 Task: Create a rule from the Routing list, Task moved to a section -> Set Priority in the project BroaderPath , set the section as Done clear the priority
Action: Mouse moved to (1299, 214)
Screenshot: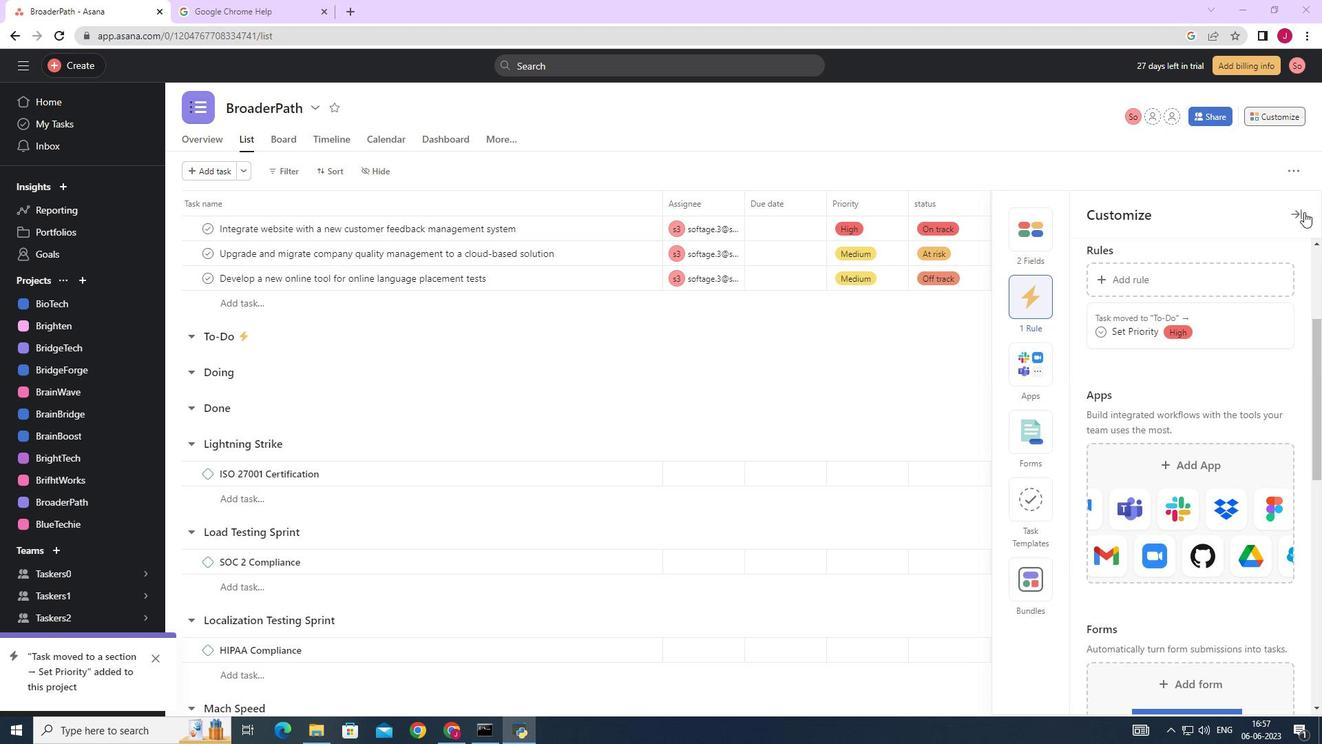 
Action: Mouse pressed left at (1299, 214)
Screenshot: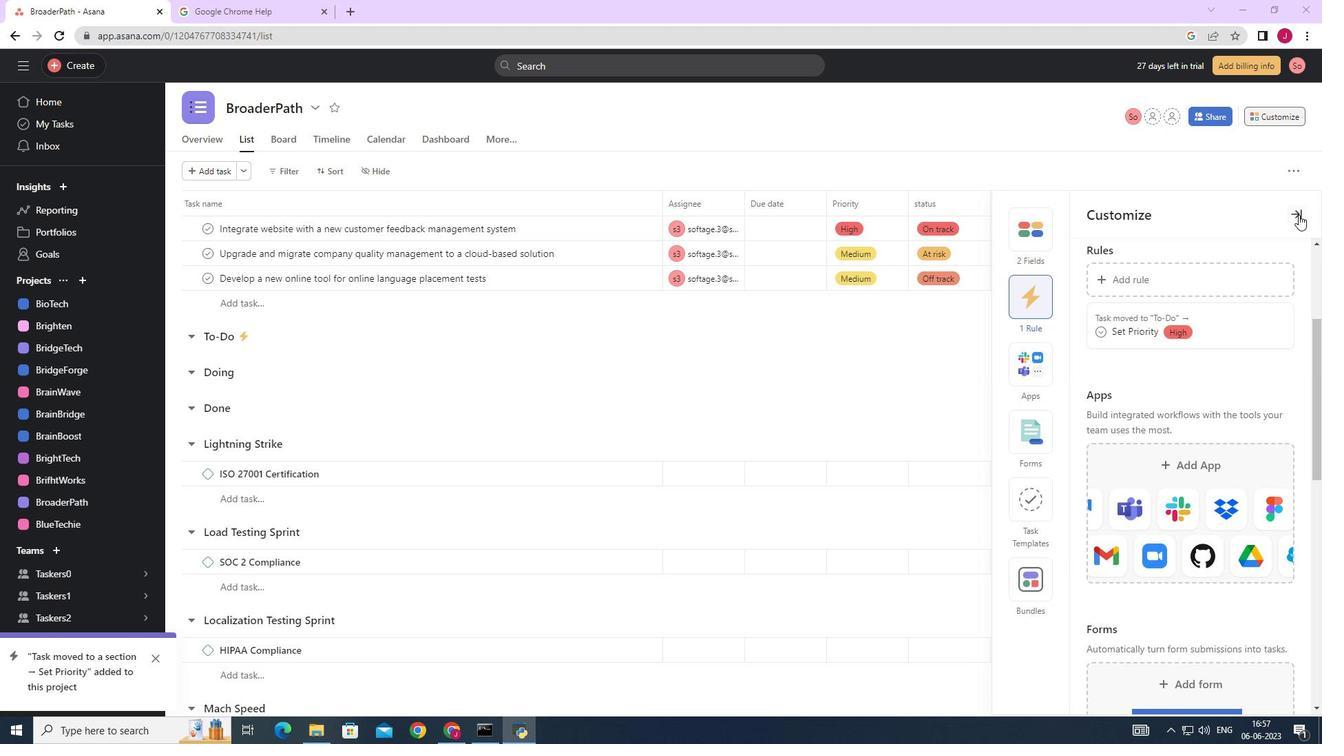 
Action: Mouse moved to (1276, 119)
Screenshot: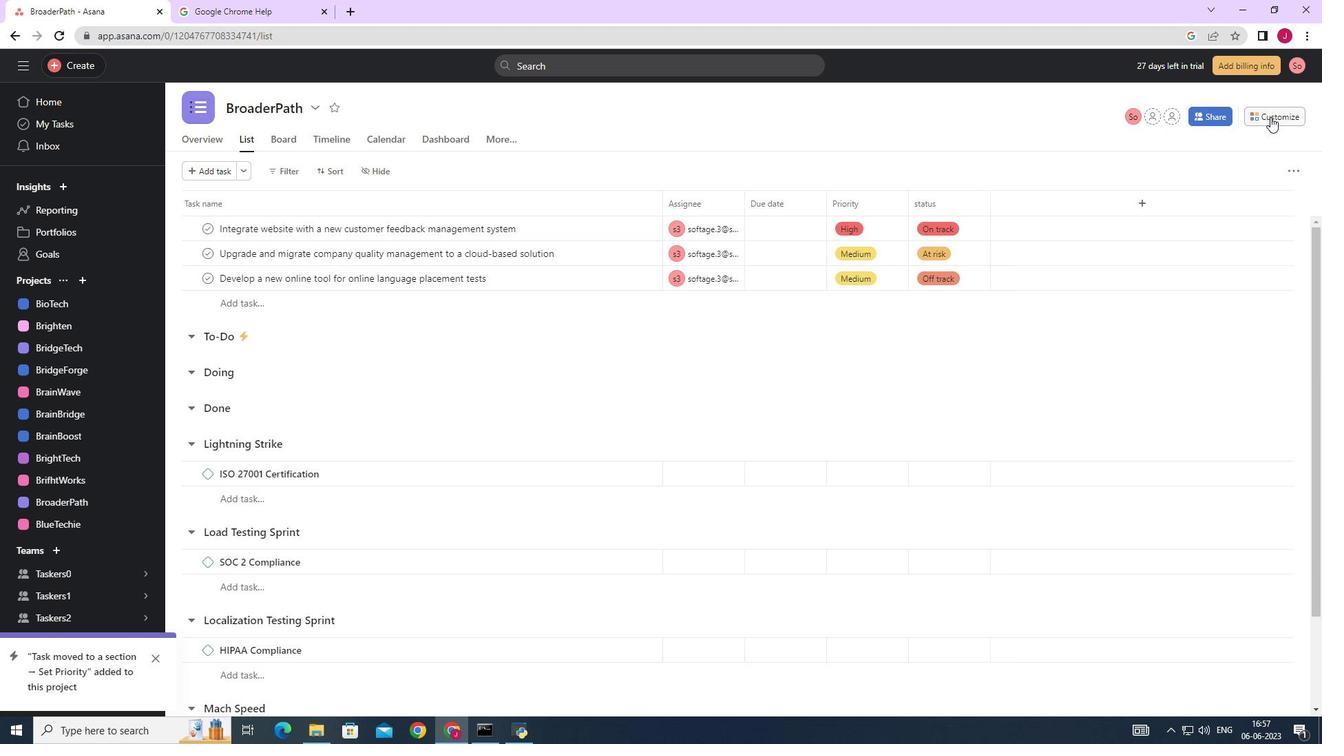 
Action: Mouse pressed left at (1276, 119)
Screenshot: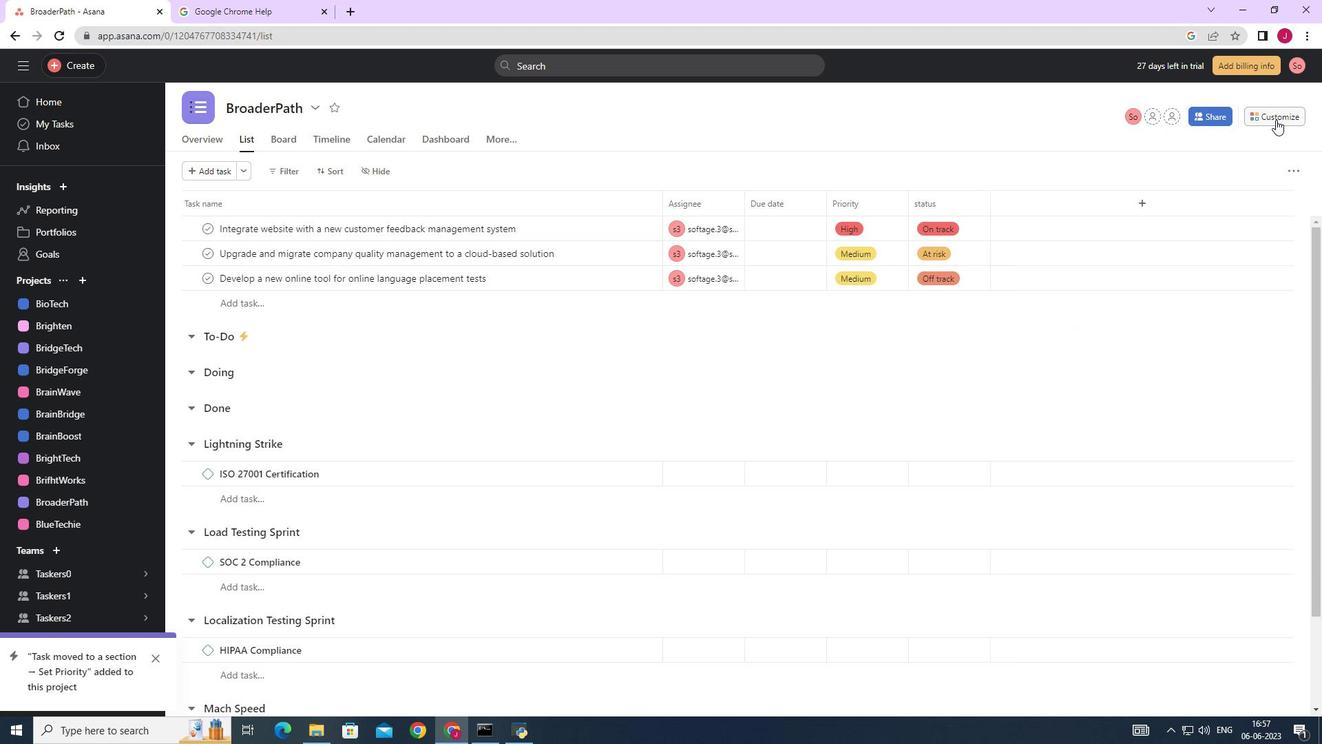
Action: Mouse moved to (1039, 305)
Screenshot: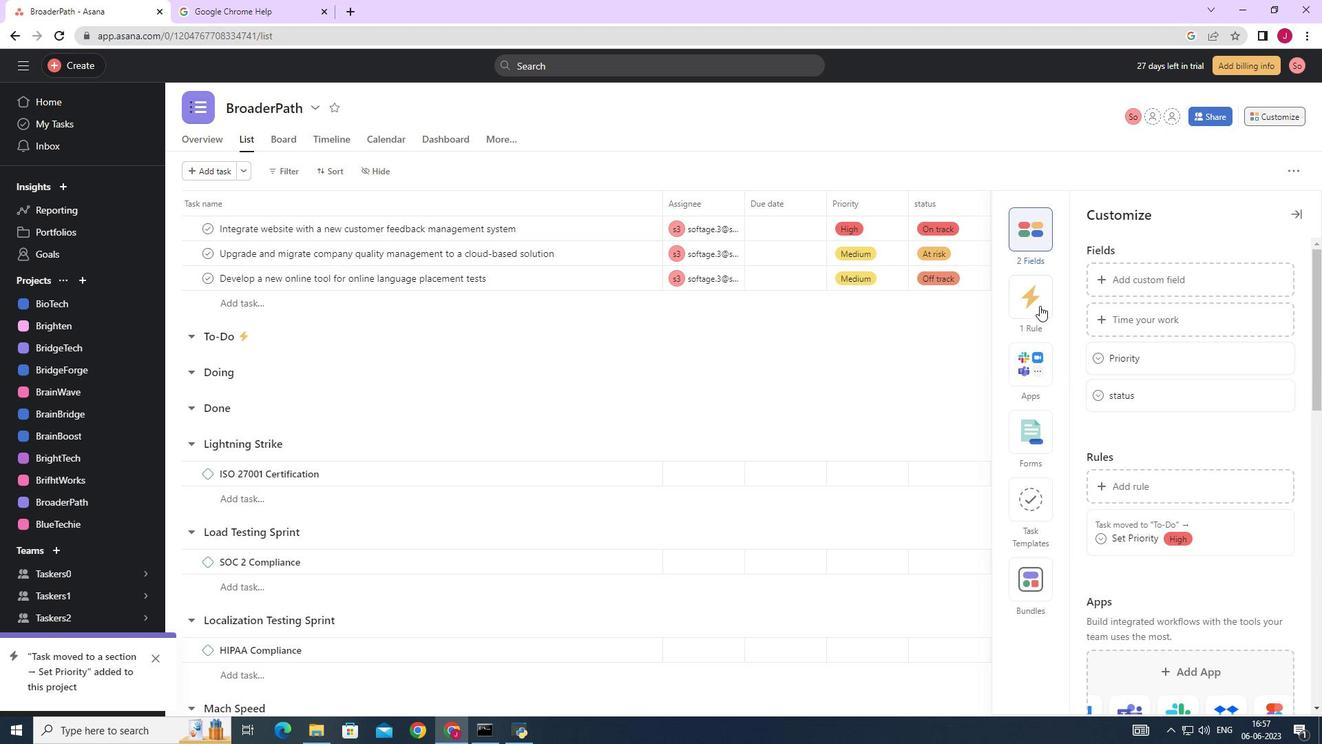
Action: Mouse pressed left at (1039, 305)
Screenshot: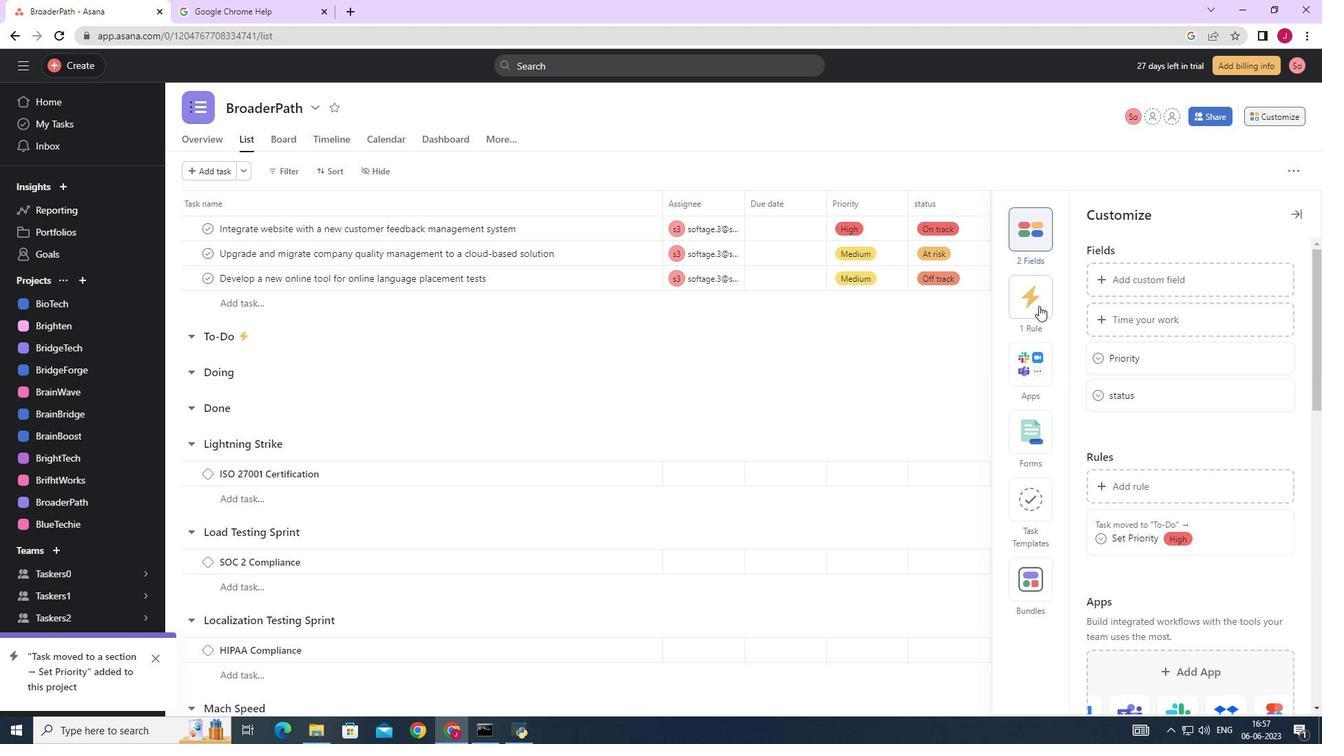 
Action: Mouse moved to (1156, 281)
Screenshot: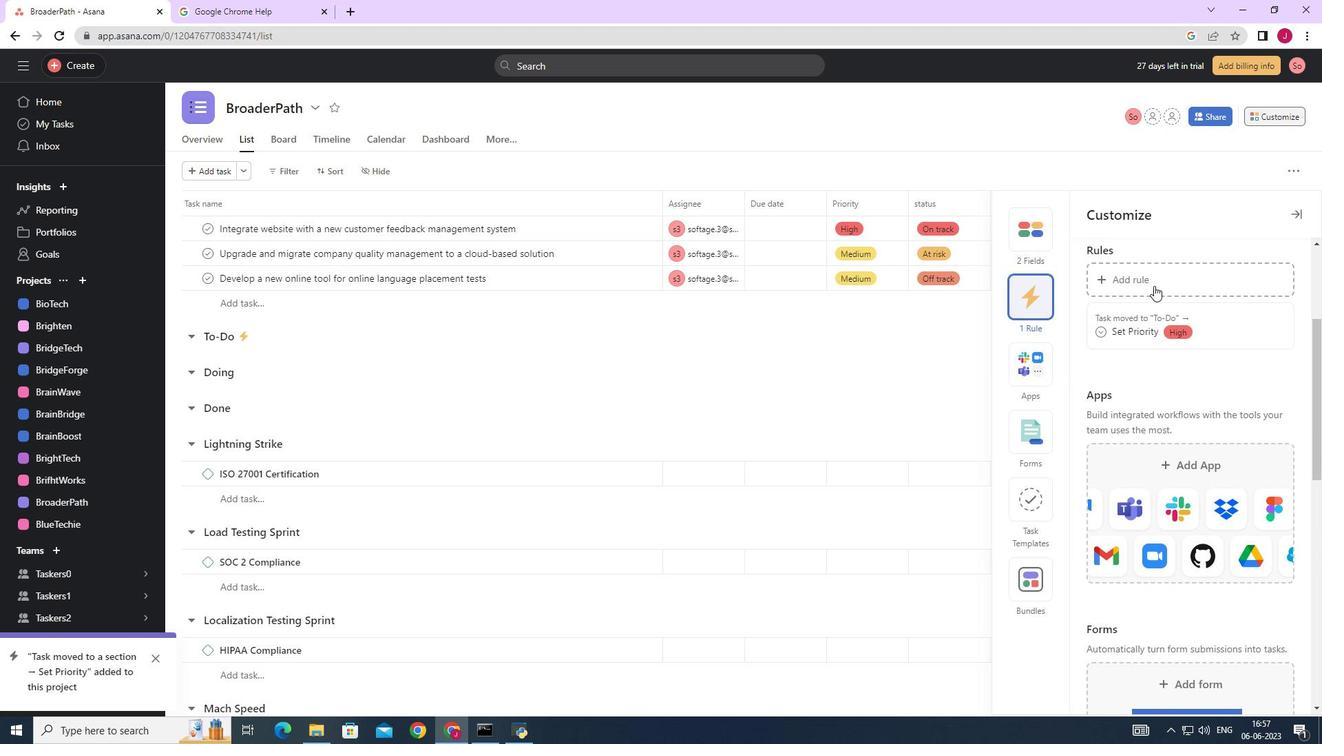 
Action: Mouse pressed left at (1156, 281)
Screenshot: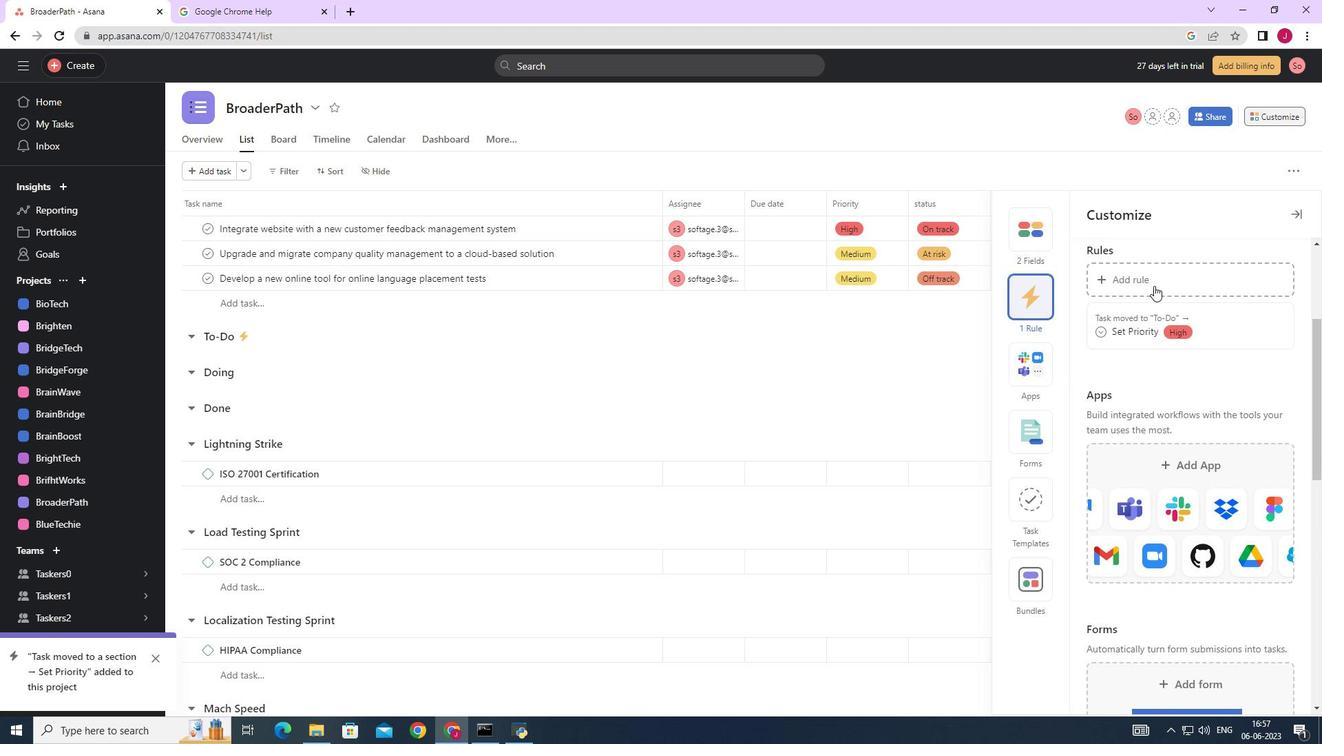 
Action: Mouse moved to (293, 183)
Screenshot: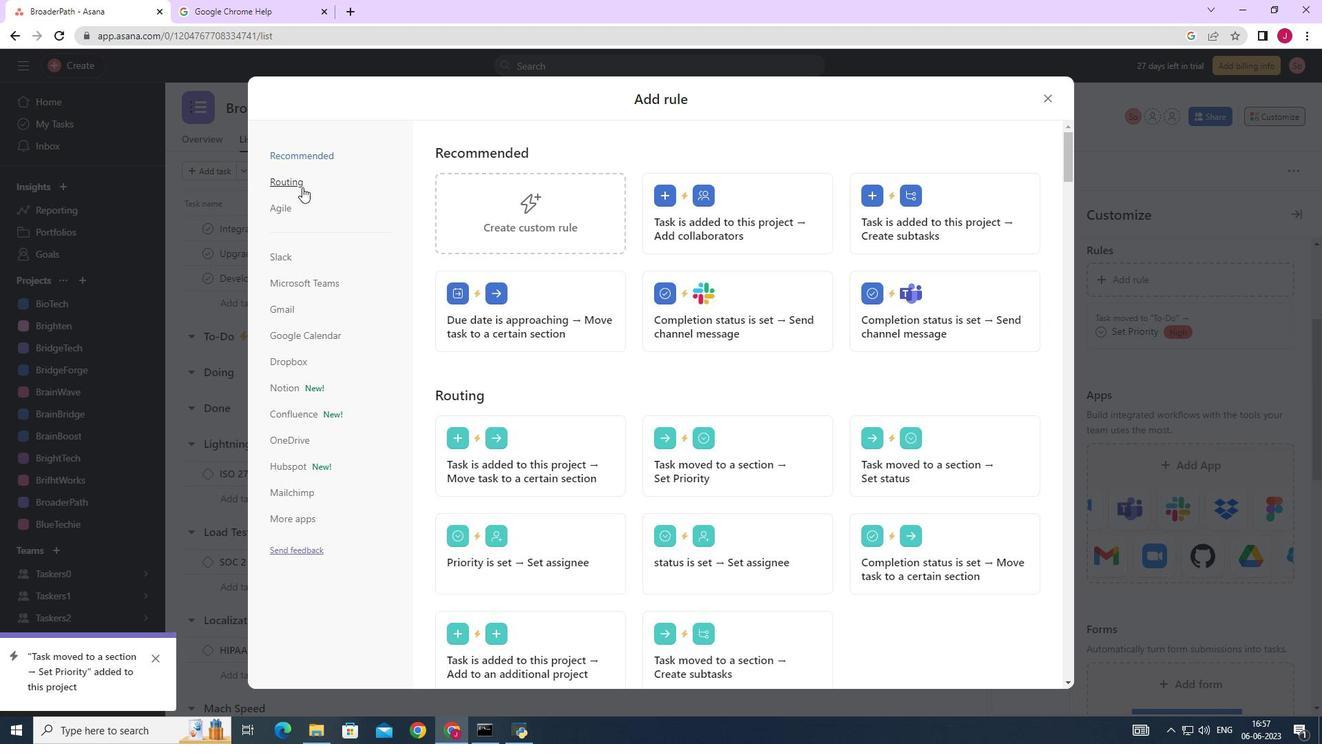 
Action: Mouse pressed left at (293, 183)
Screenshot: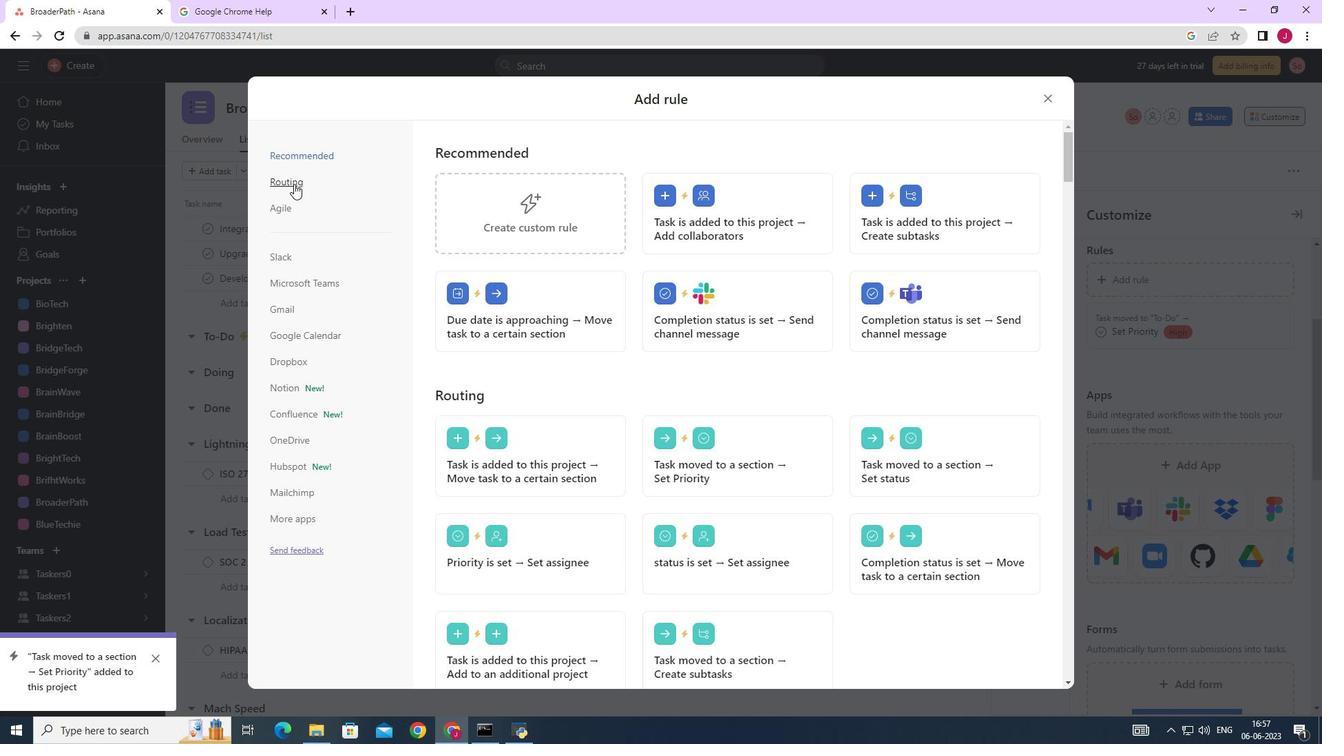 
Action: Mouse moved to (736, 206)
Screenshot: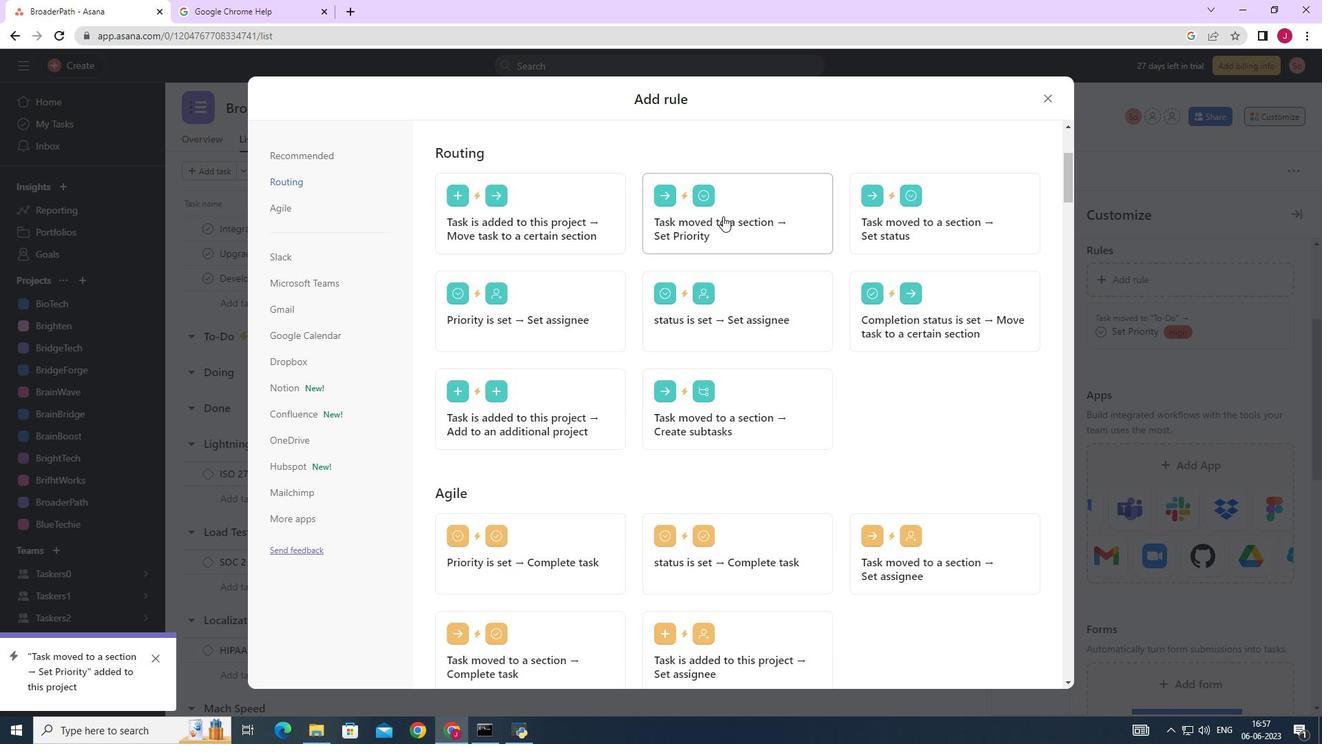
Action: Mouse pressed left at (736, 206)
Screenshot: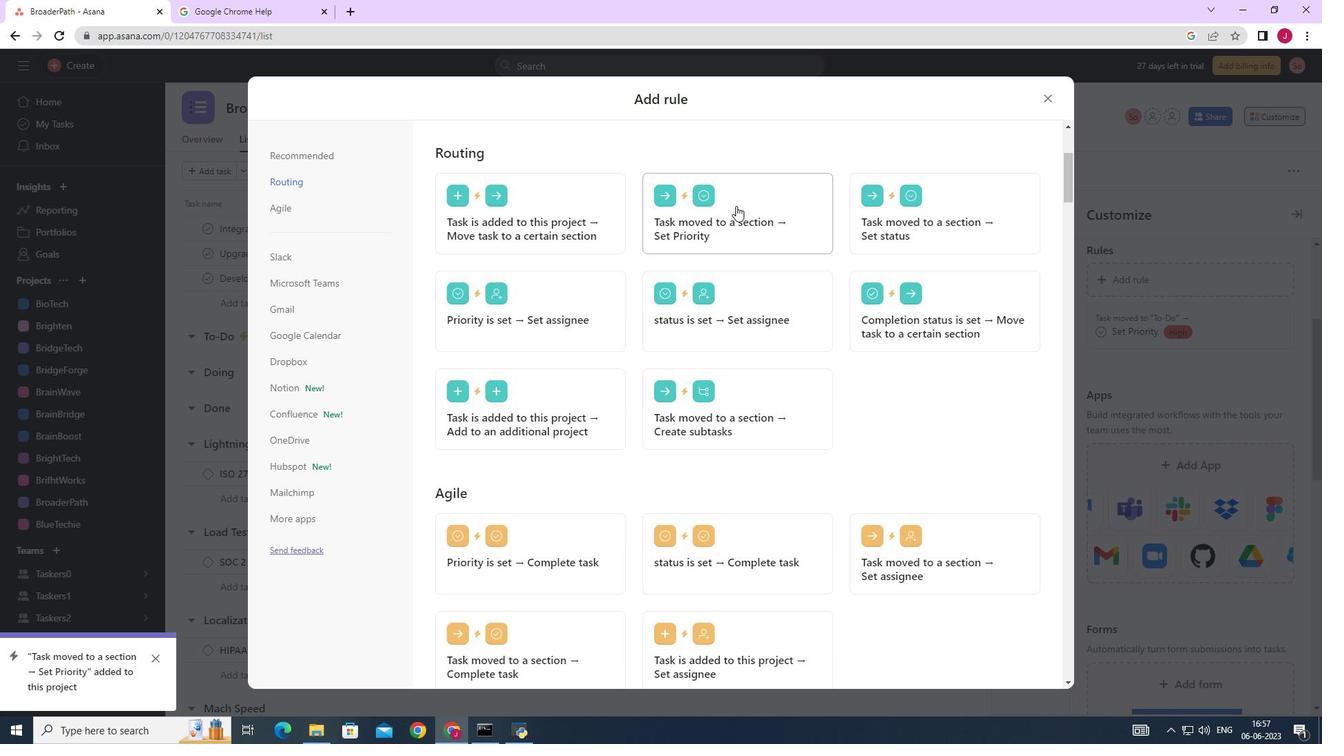 
Action: Mouse moved to (454, 372)
Screenshot: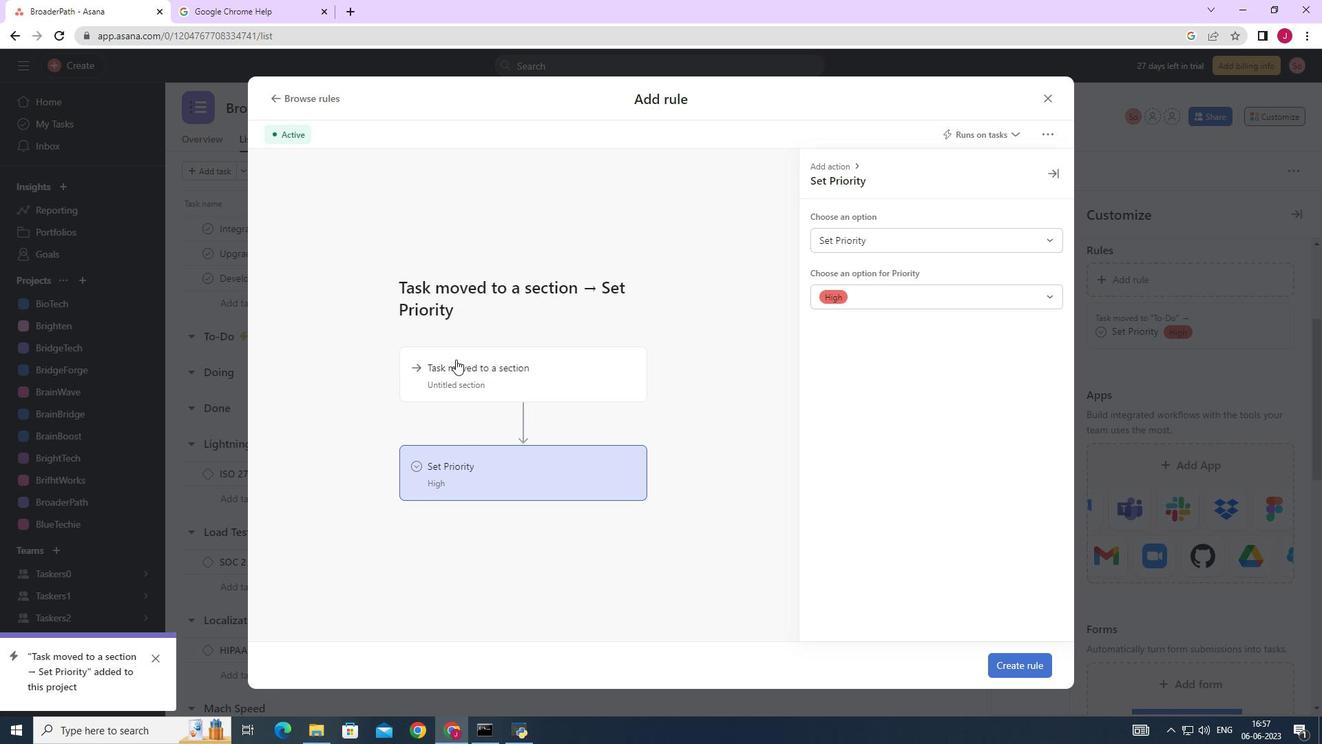 
Action: Mouse pressed left at (454, 372)
Screenshot: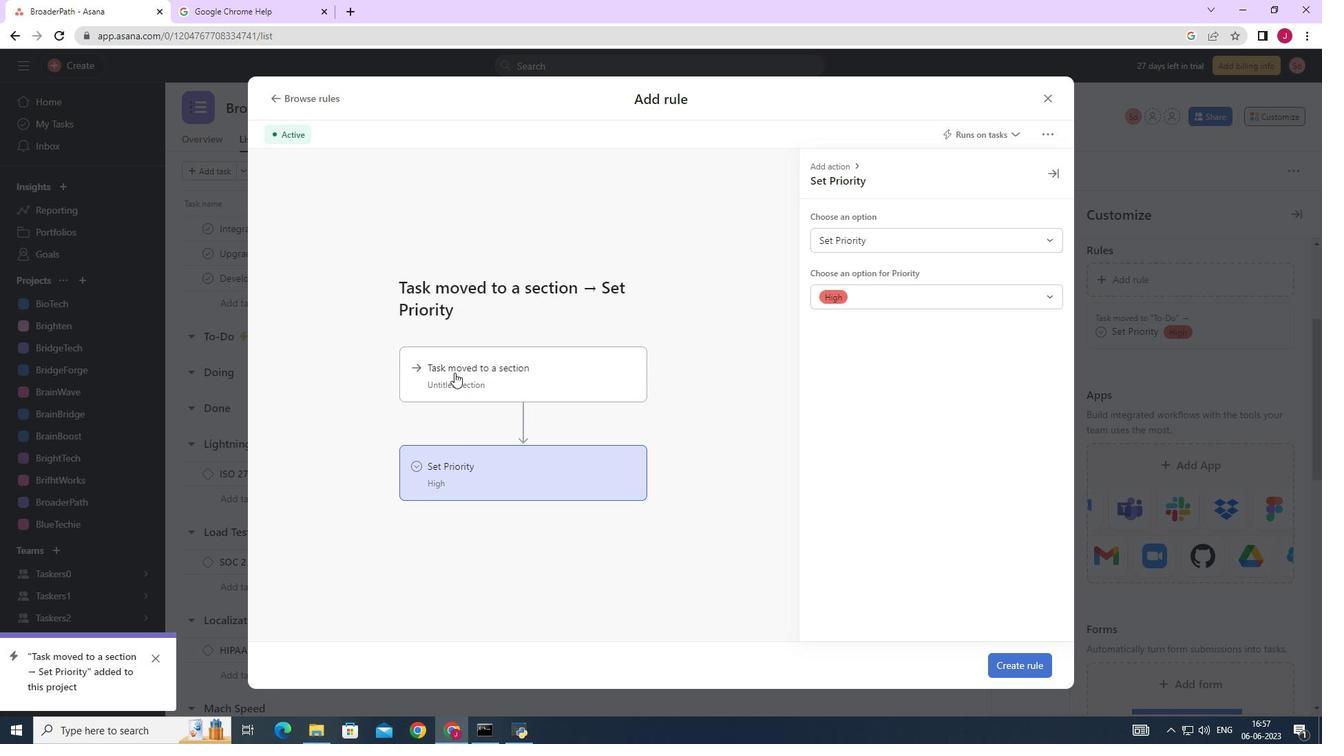 
Action: Mouse moved to (874, 237)
Screenshot: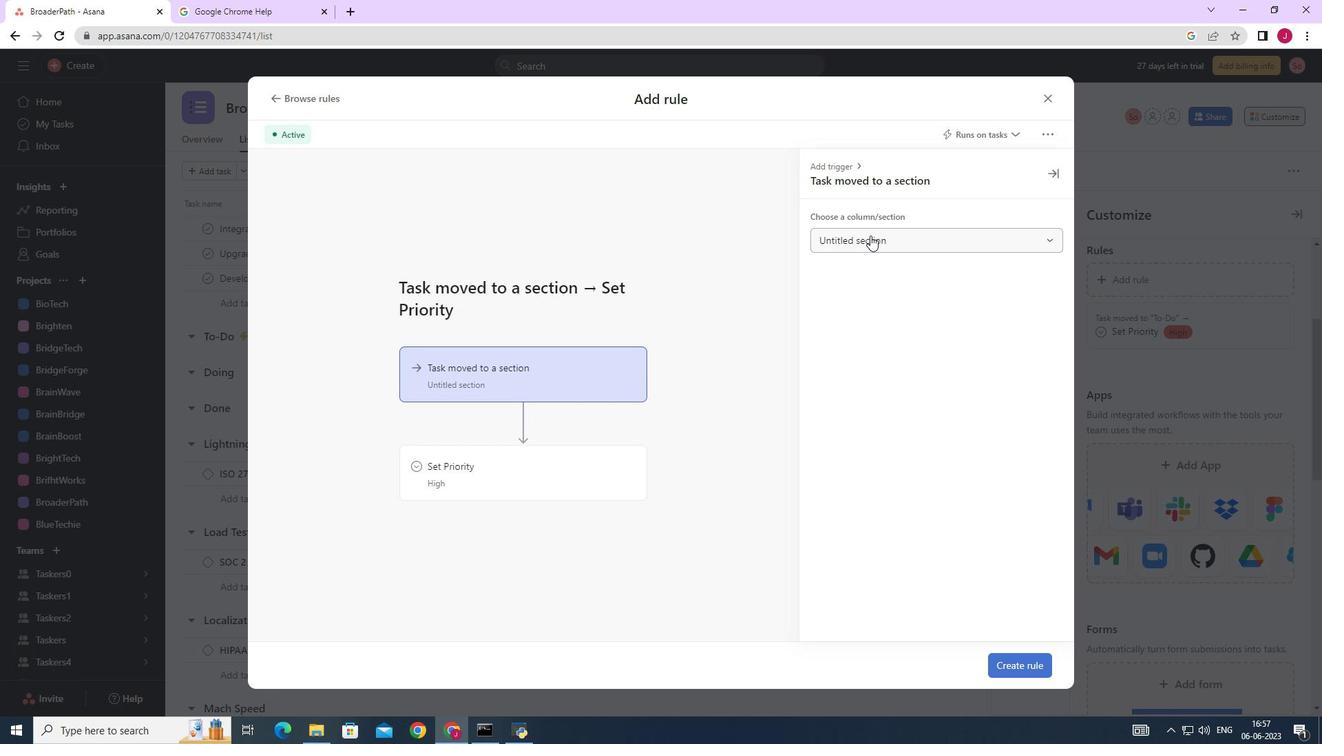 
Action: Mouse pressed left at (874, 237)
Screenshot: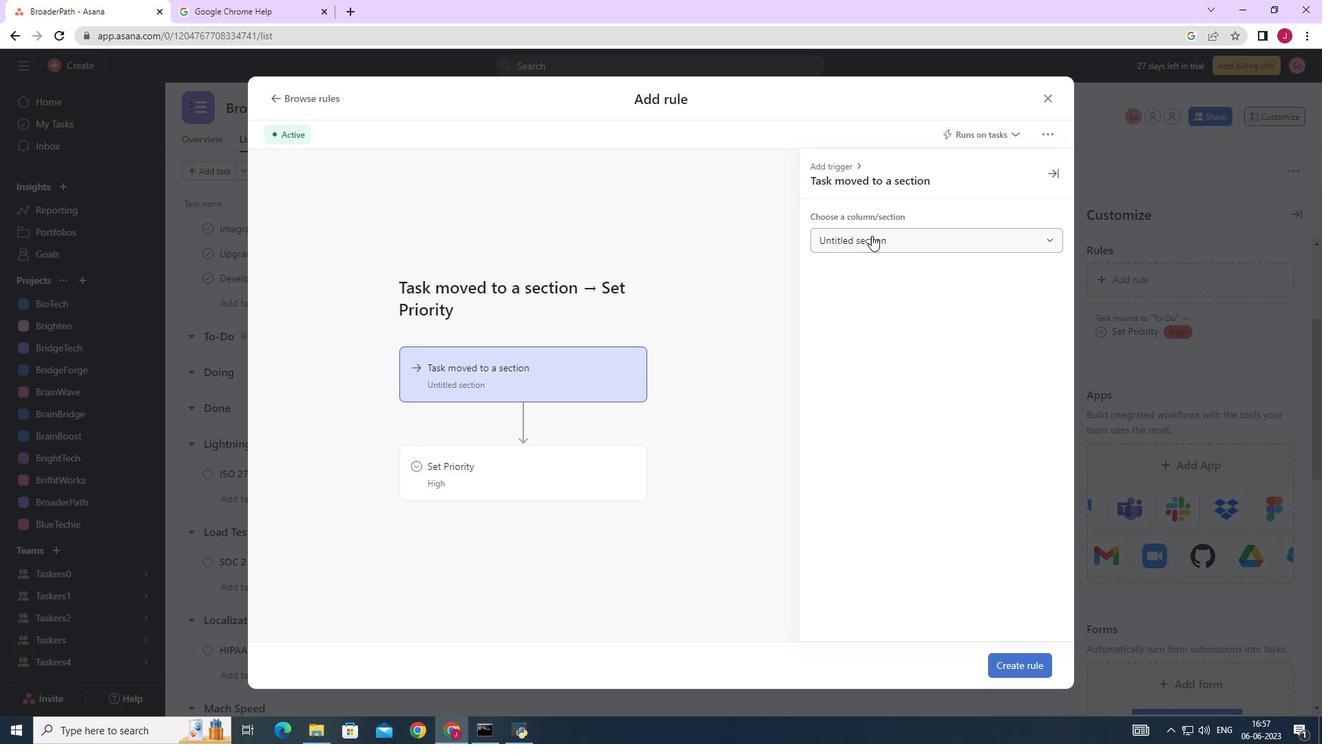 
Action: Mouse moved to (847, 344)
Screenshot: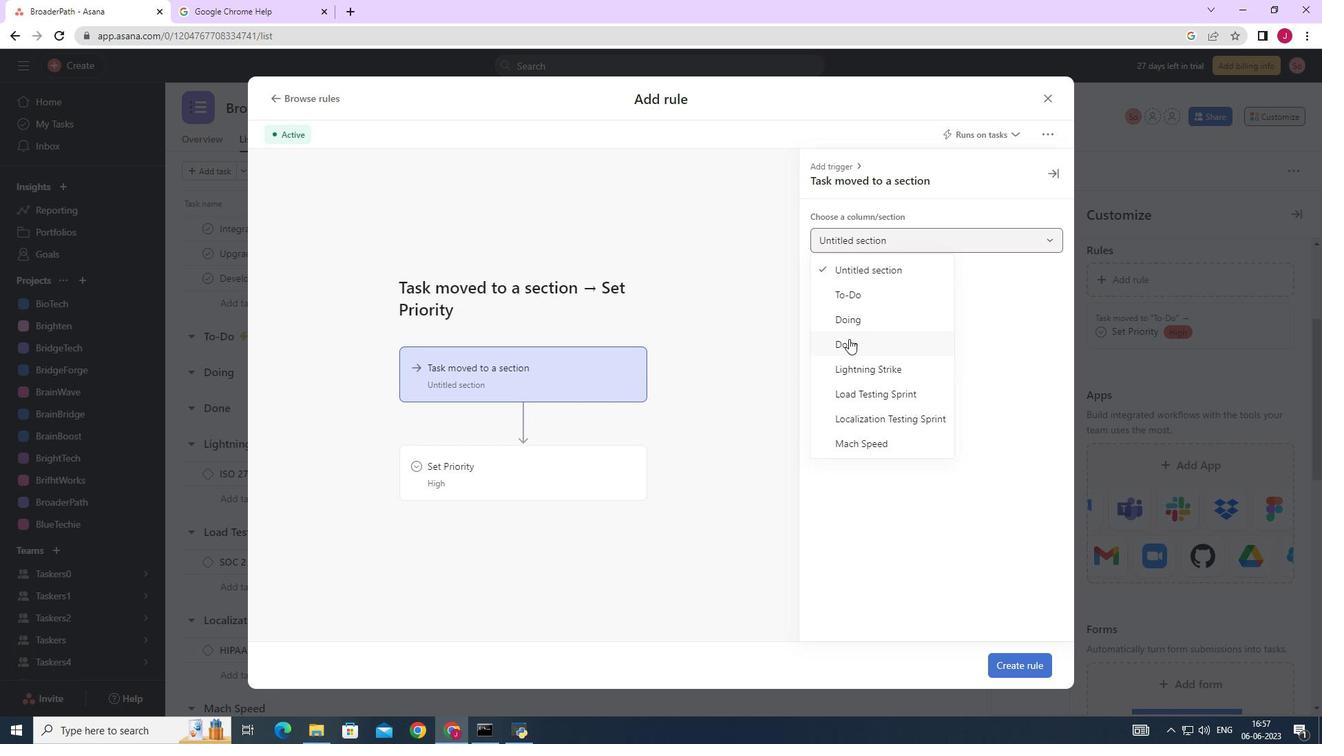 
Action: Mouse pressed left at (847, 344)
Screenshot: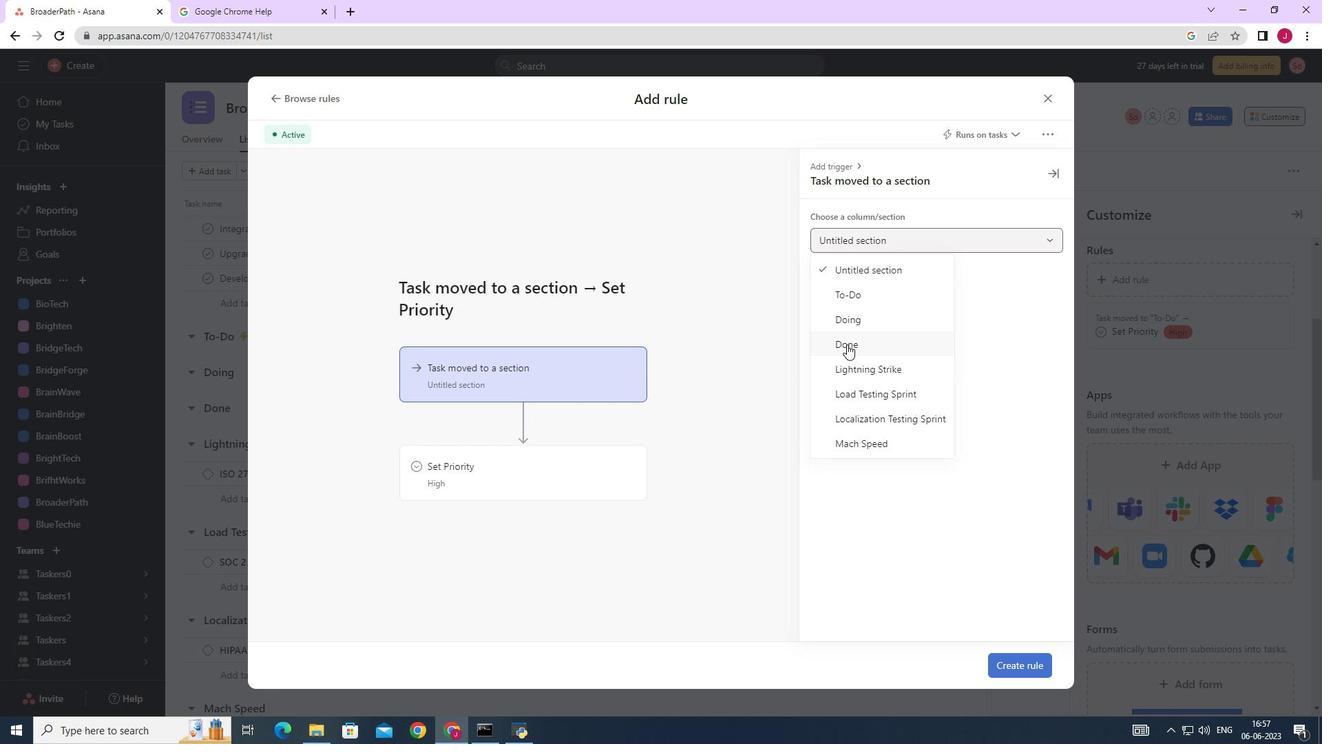 
Action: Mouse moved to (573, 469)
Screenshot: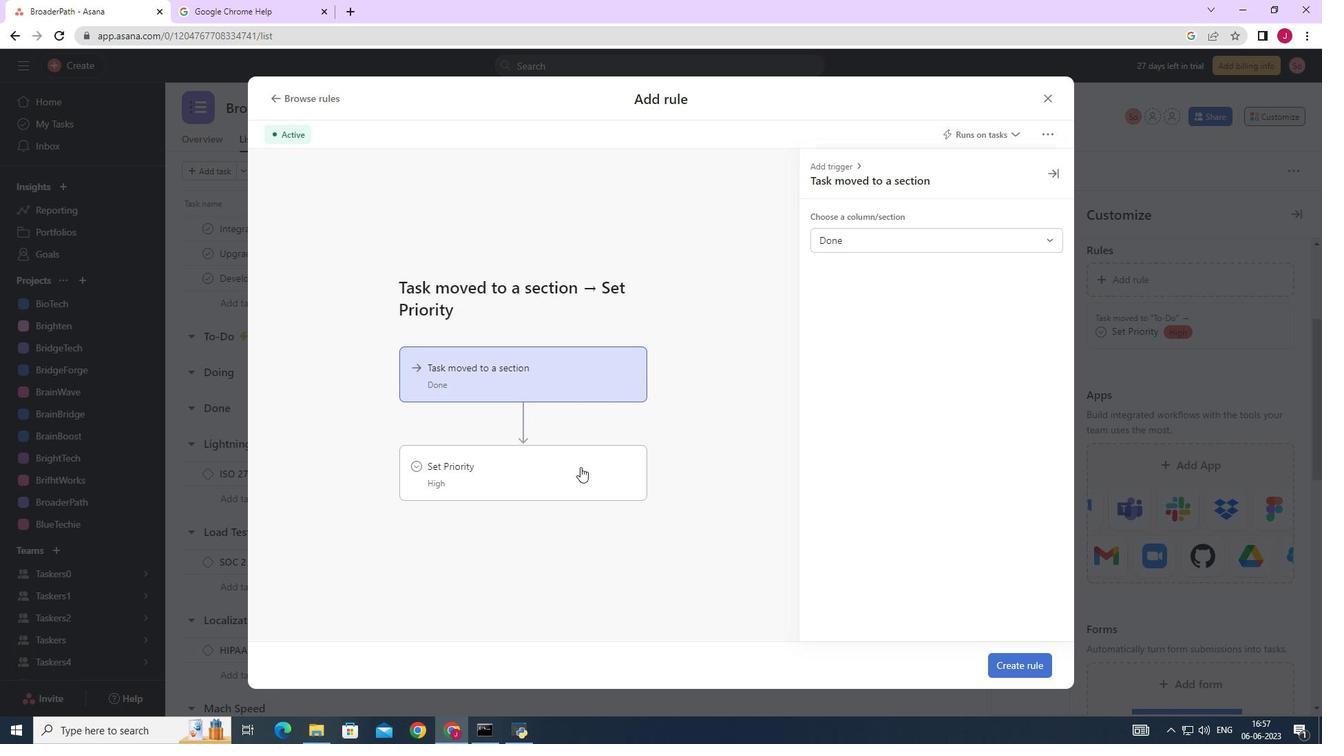 
Action: Mouse pressed left at (573, 469)
Screenshot: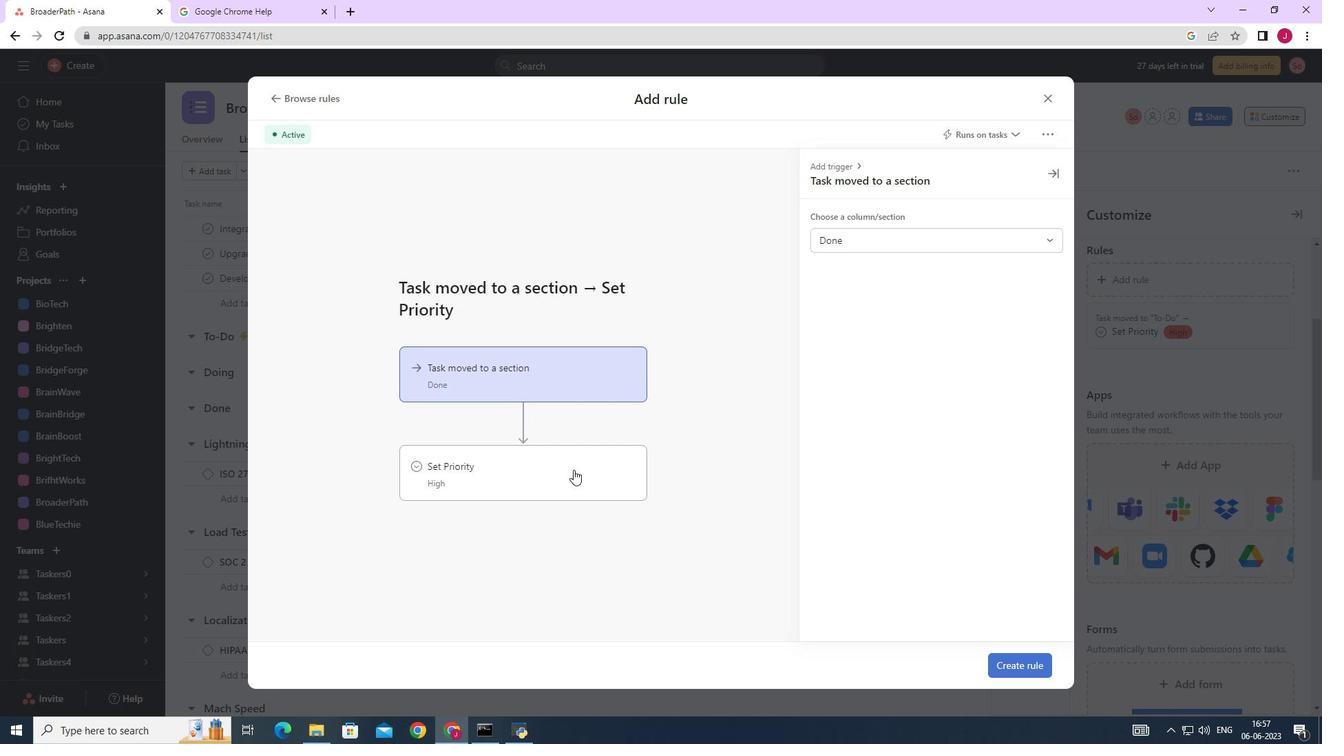 
Action: Mouse moved to (901, 240)
Screenshot: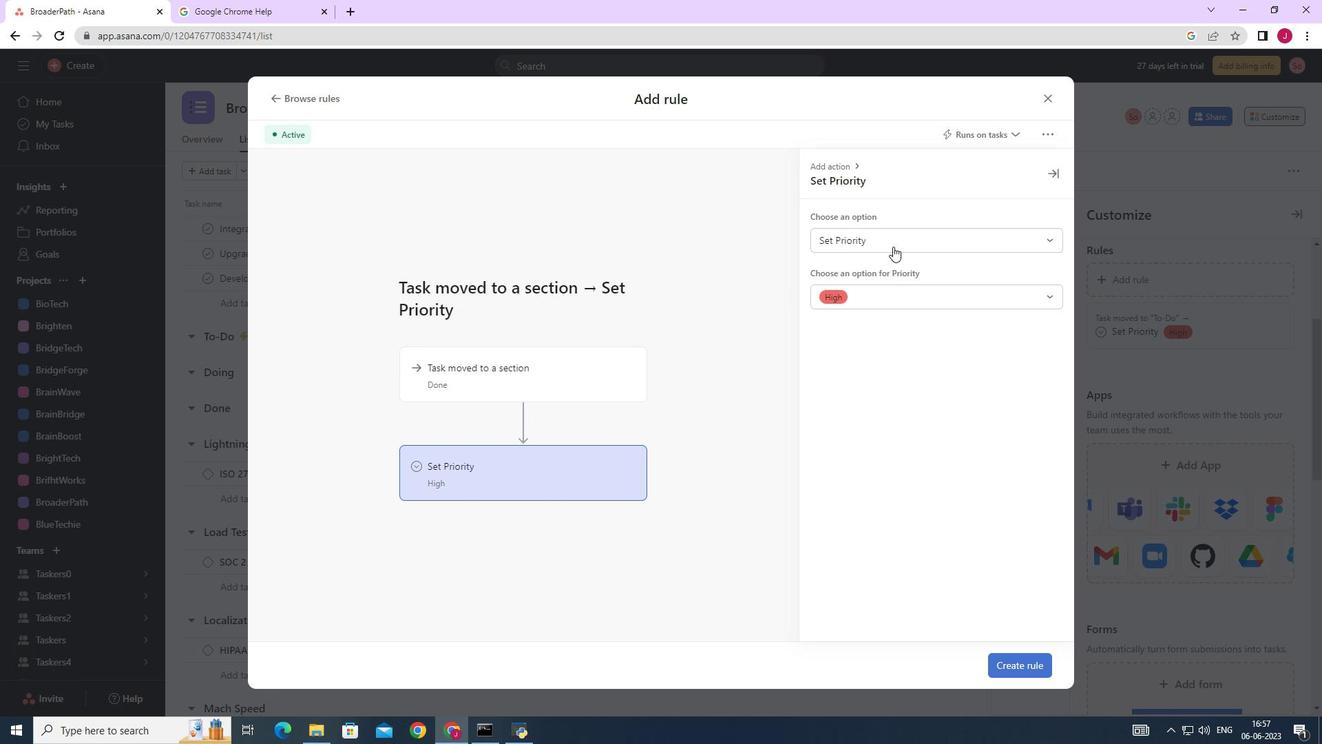 
Action: Mouse pressed left at (901, 240)
Screenshot: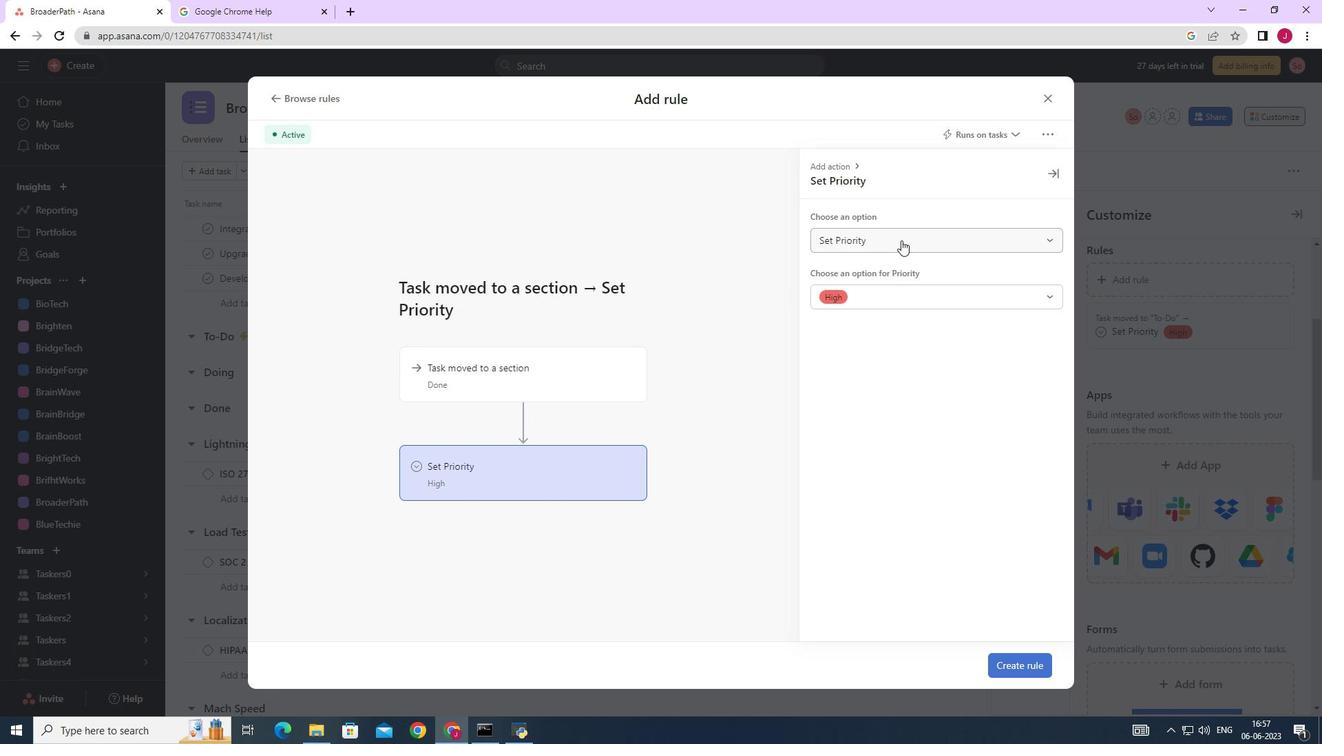 
Action: Mouse moved to (865, 297)
Screenshot: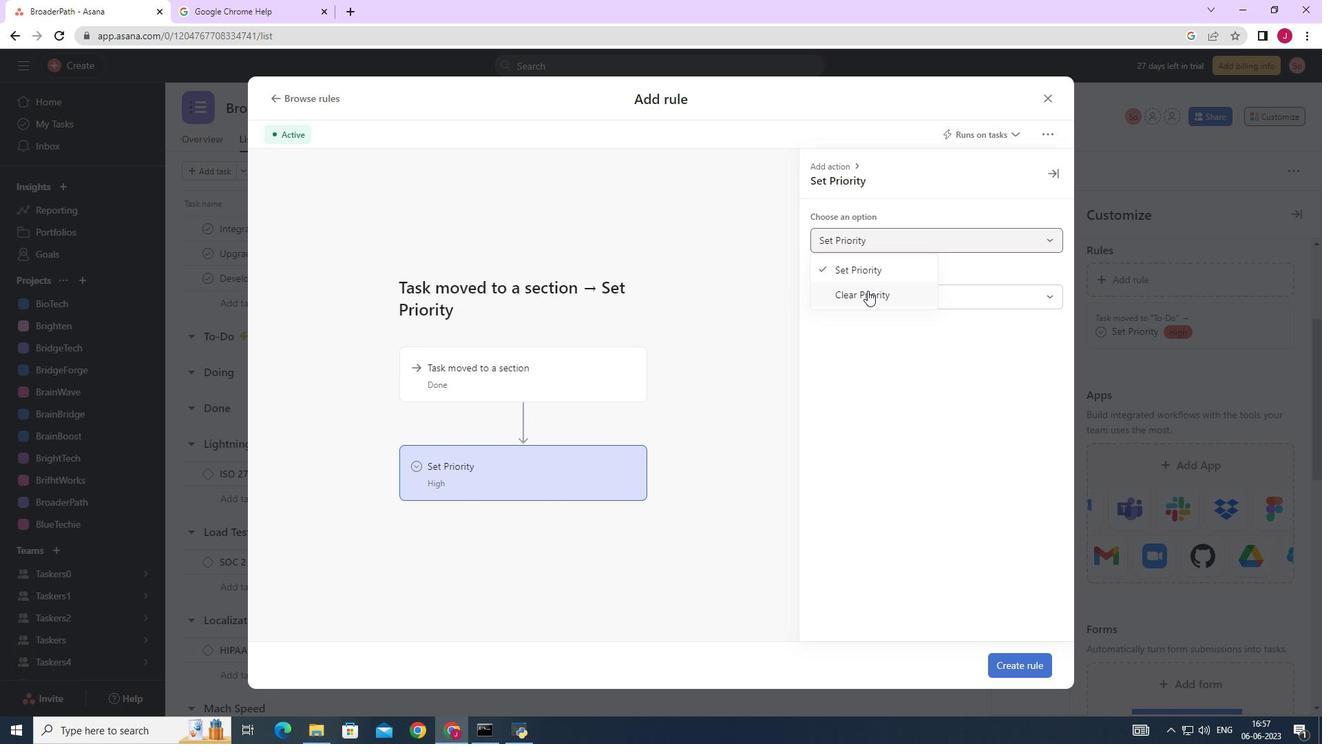 
Action: Mouse pressed left at (865, 297)
Screenshot: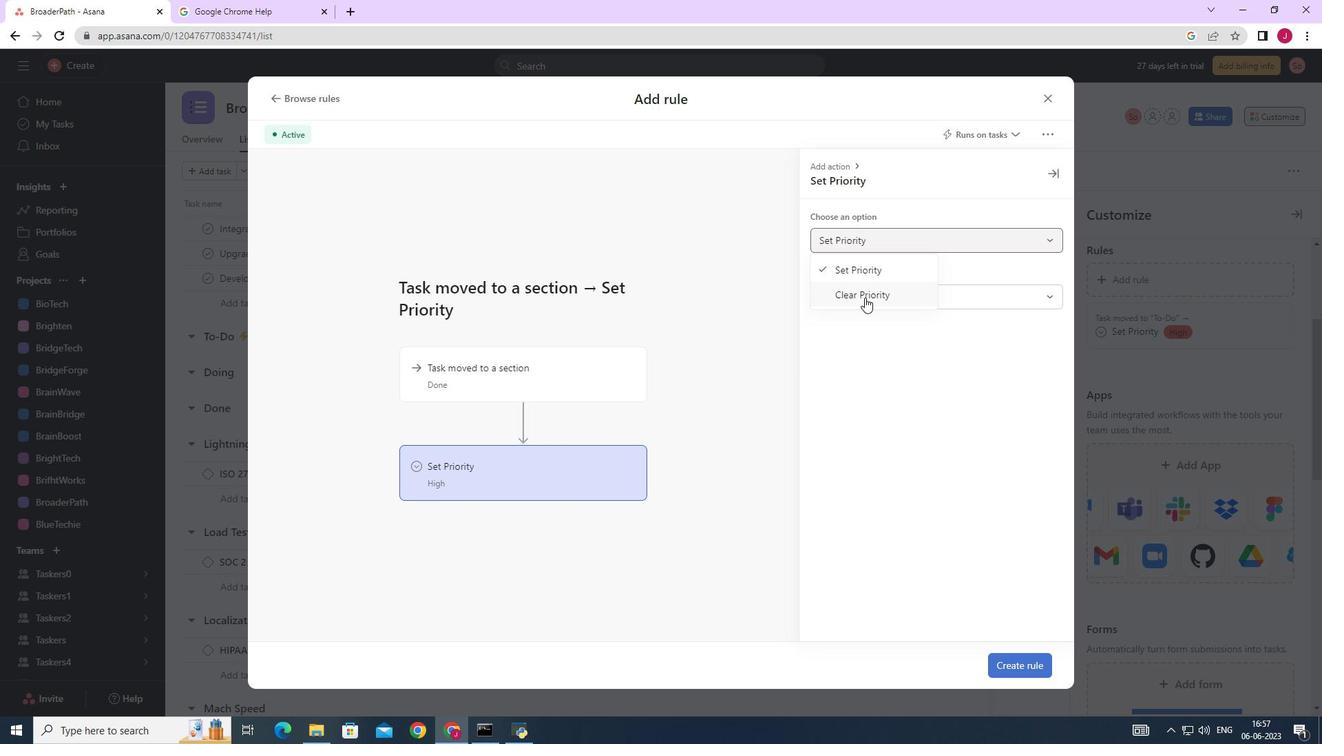 
Action: Mouse moved to (593, 474)
Screenshot: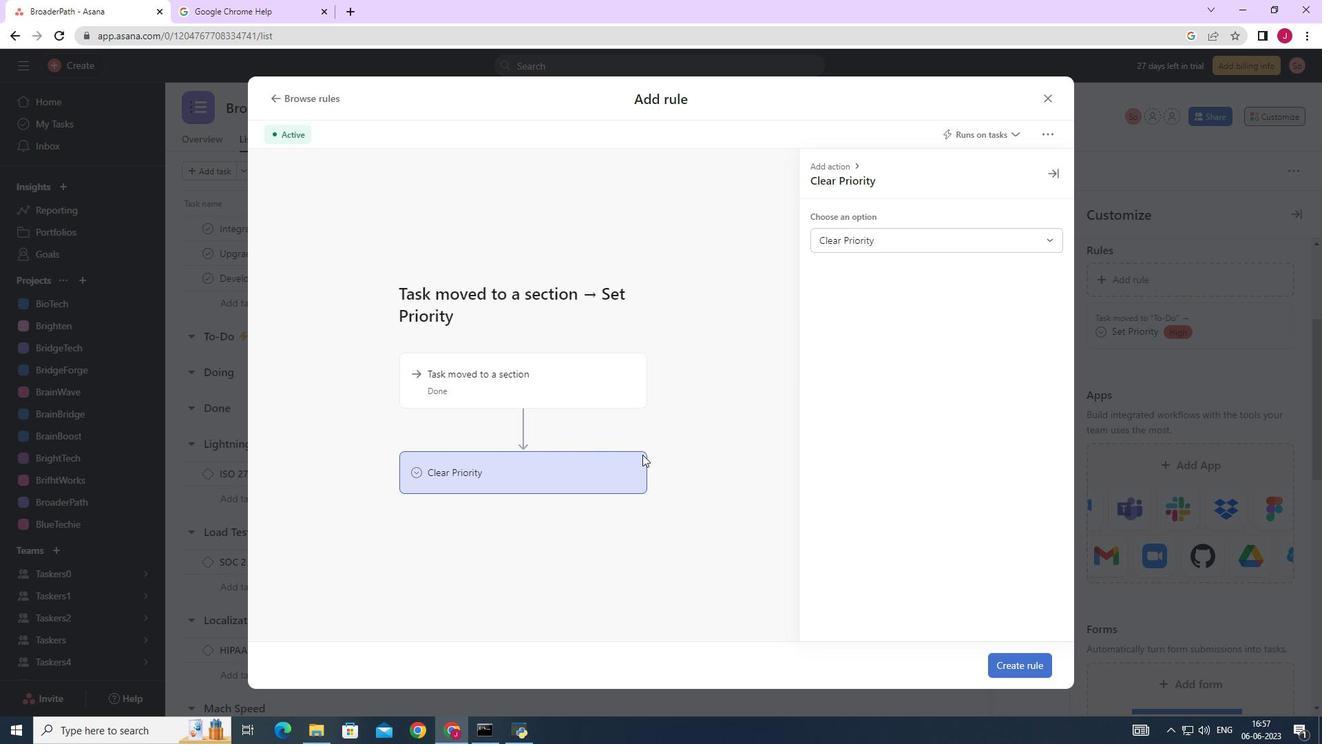 
Action: Mouse pressed left at (593, 474)
Screenshot: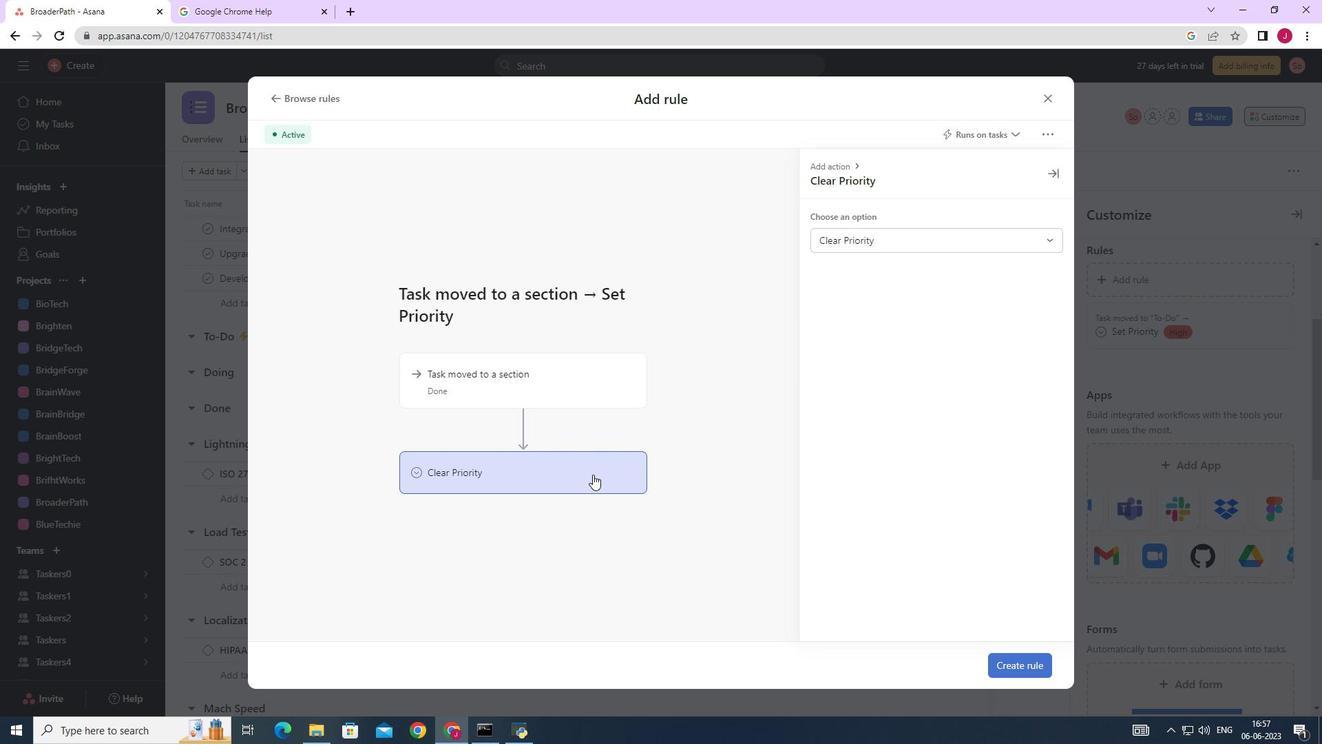 
Action: Mouse moved to (1019, 662)
Screenshot: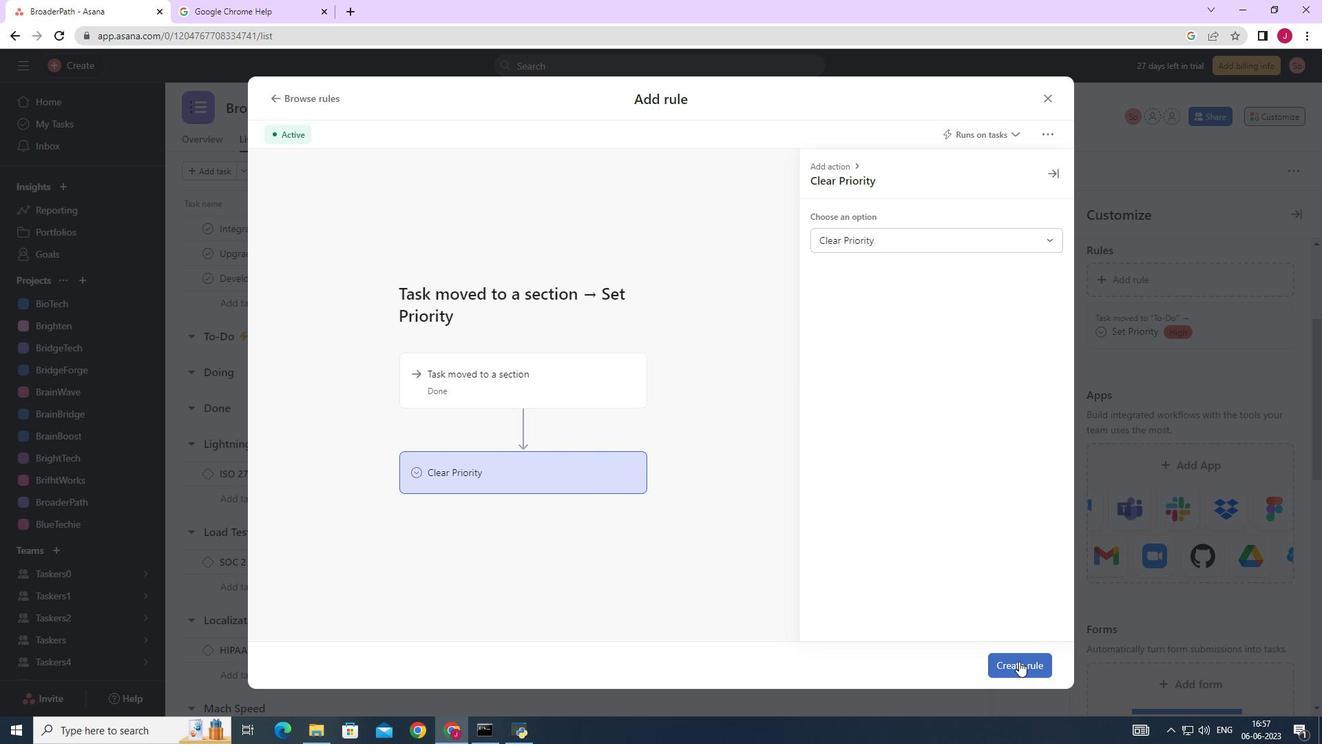 
Action: Mouse pressed left at (1019, 662)
Screenshot: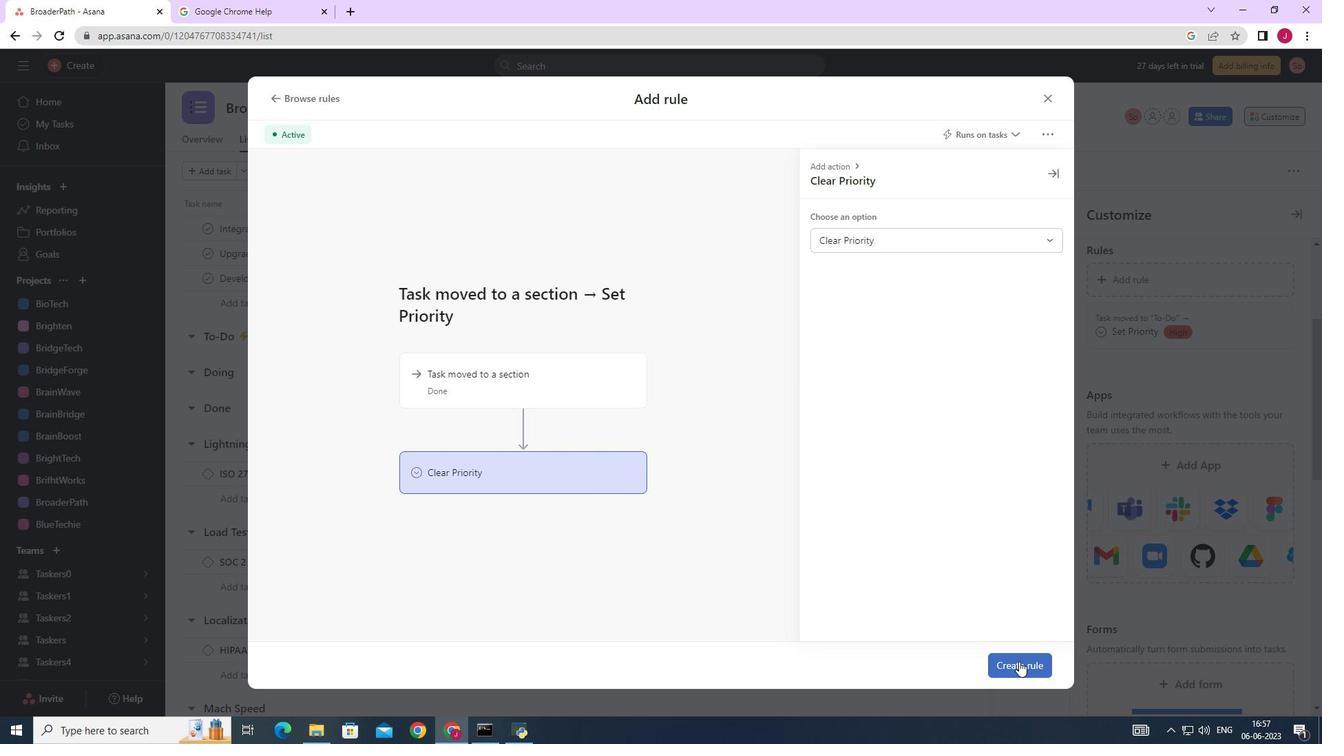 
Action: Mouse moved to (1012, 503)
Screenshot: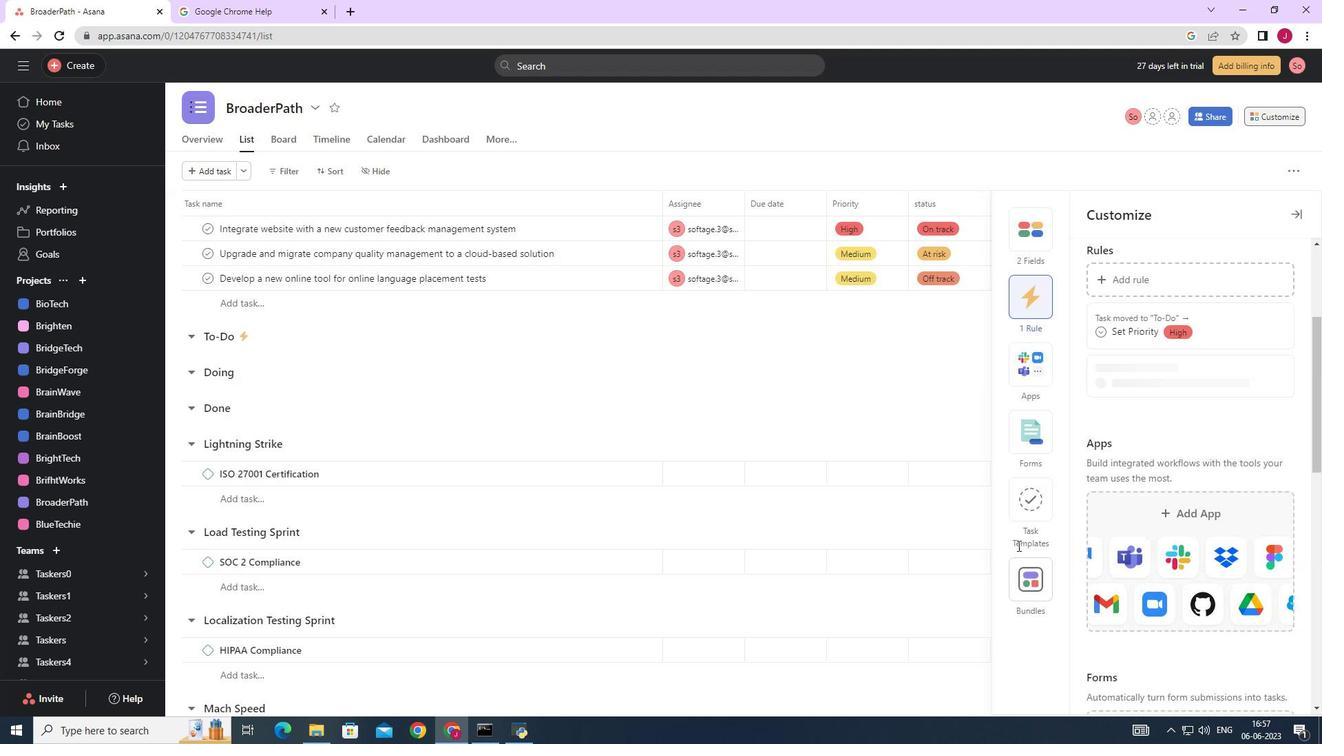
